 Task: Clear the download history from last 7 days.
Action: Mouse moved to (1015, 37)
Screenshot: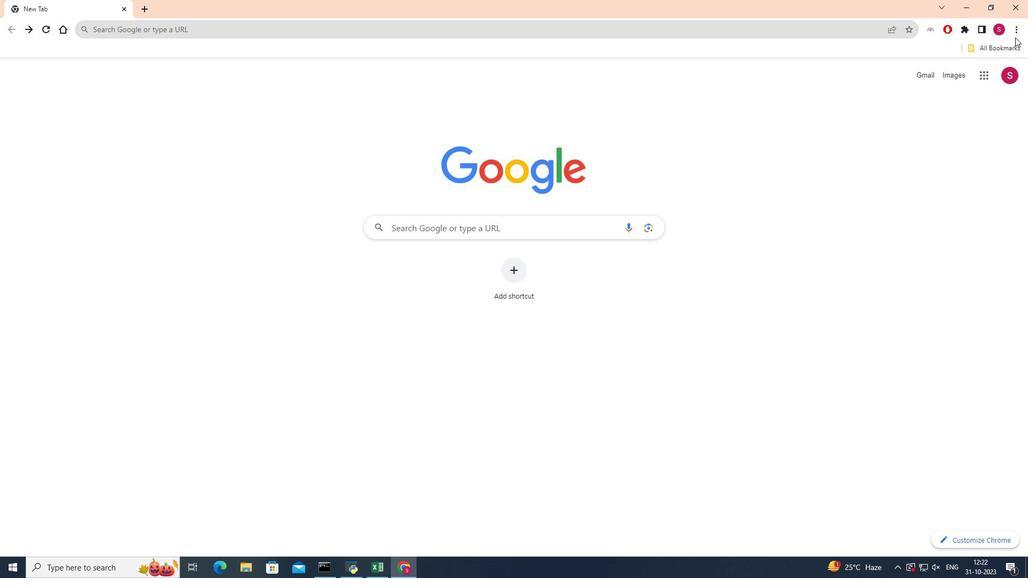 
Action: Mouse pressed left at (1015, 37)
Screenshot: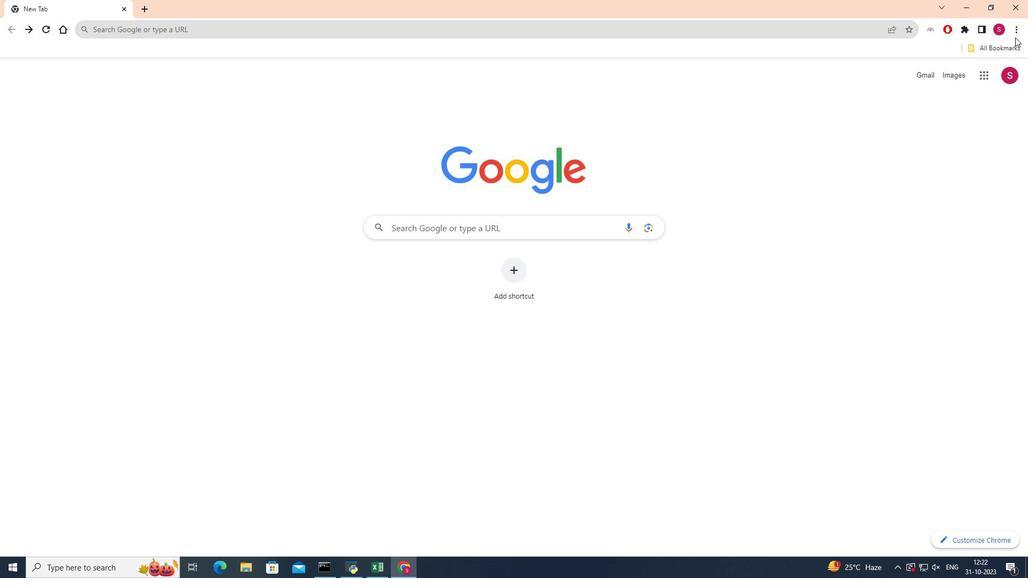 
Action: Mouse moved to (1019, 31)
Screenshot: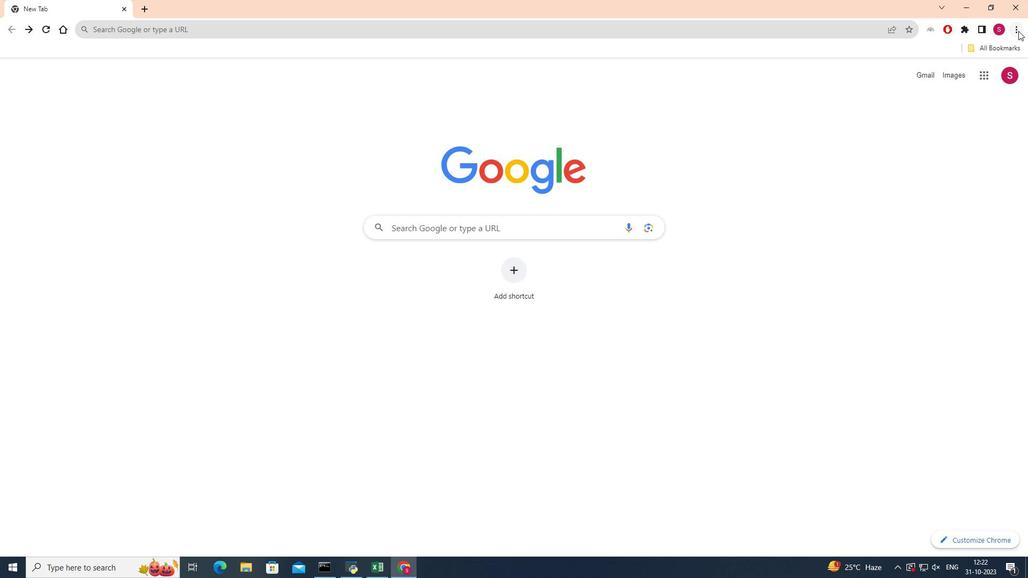 
Action: Mouse pressed left at (1019, 31)
Screenshot: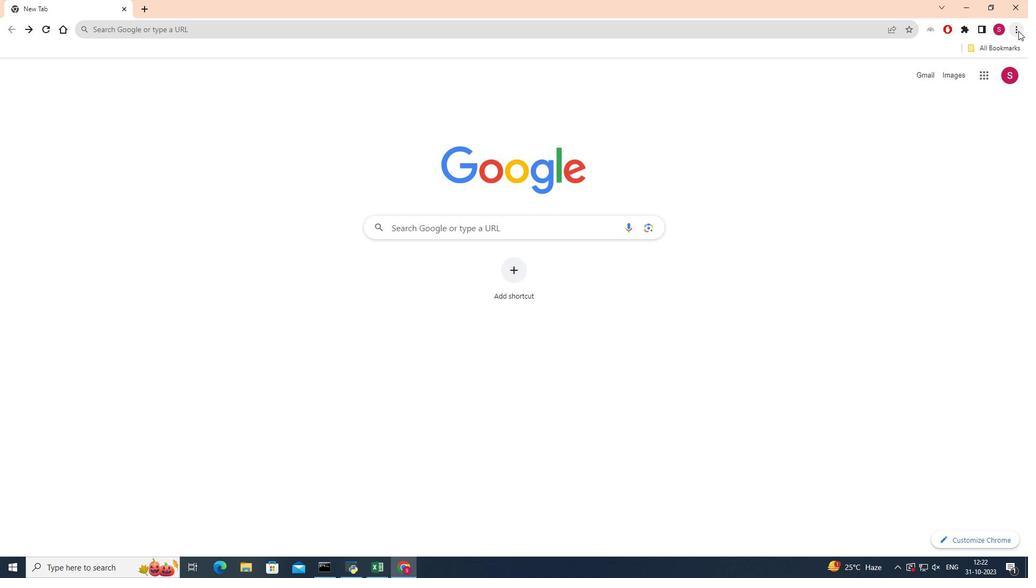 
Action: Mouse moved to (899, 82)
Screenshot: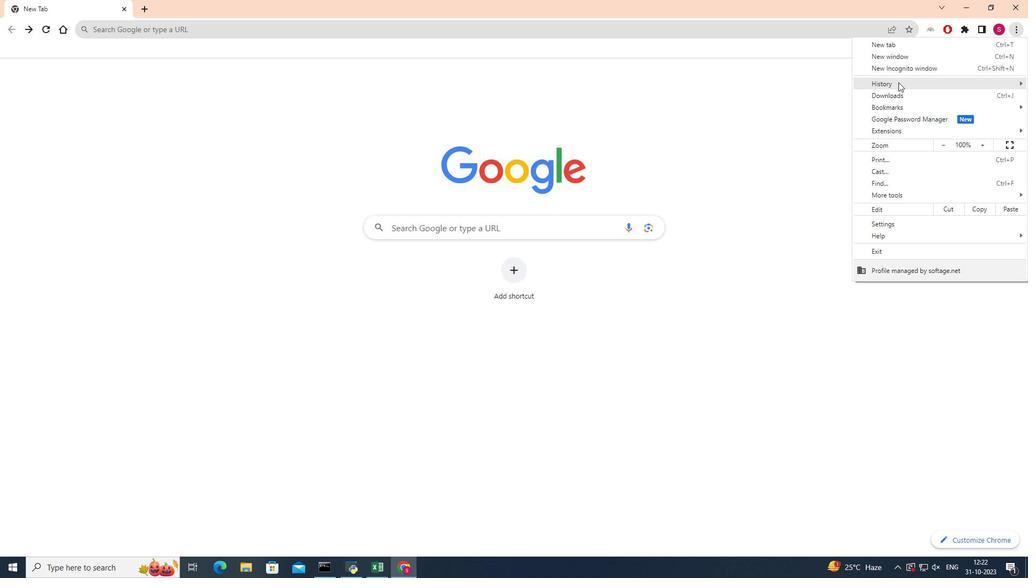
Action: Mouse pressed left at (899, 82)
Screenshot: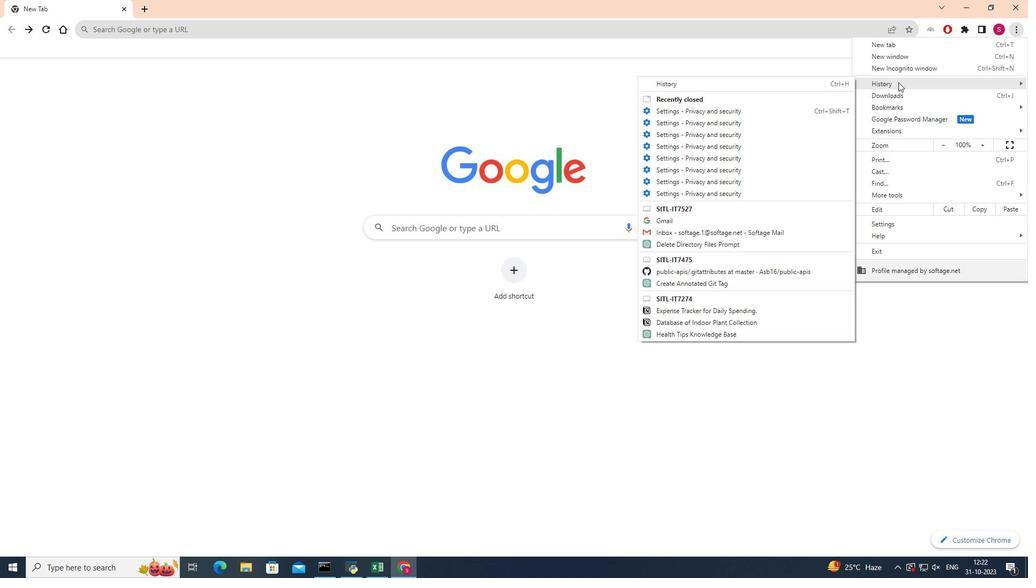 
Action: Mouse moved to (763, 85)
Screenshot: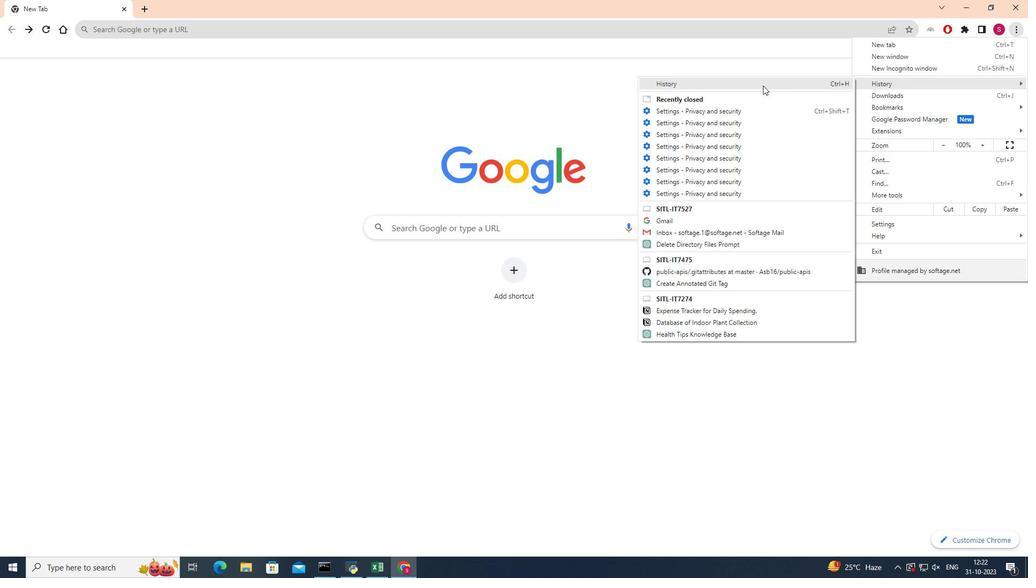 
Action: Mouse pressed left at (763, 85)
Screenshot: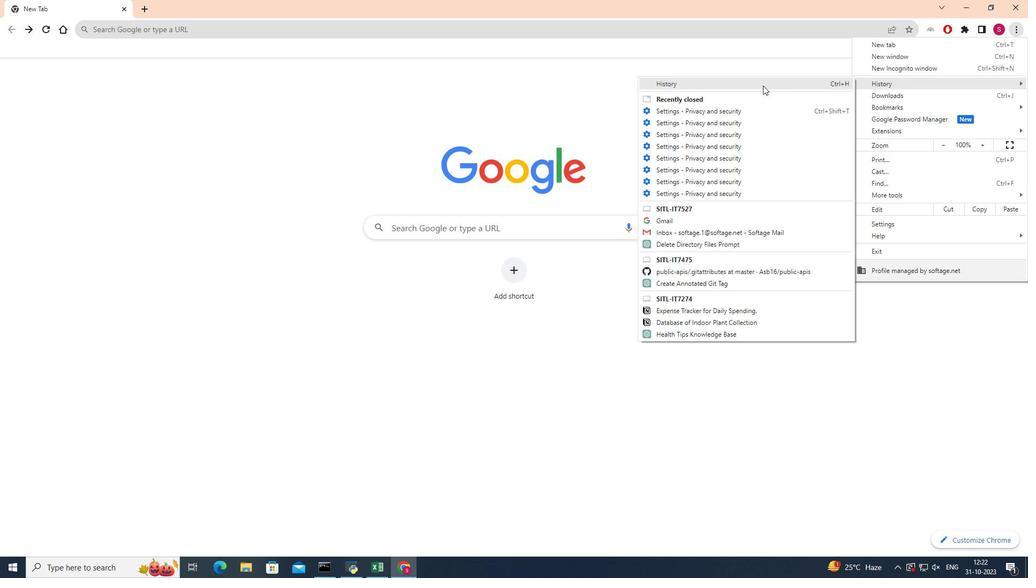 
Action: Mouse moved to (79, 135)
Screenshot: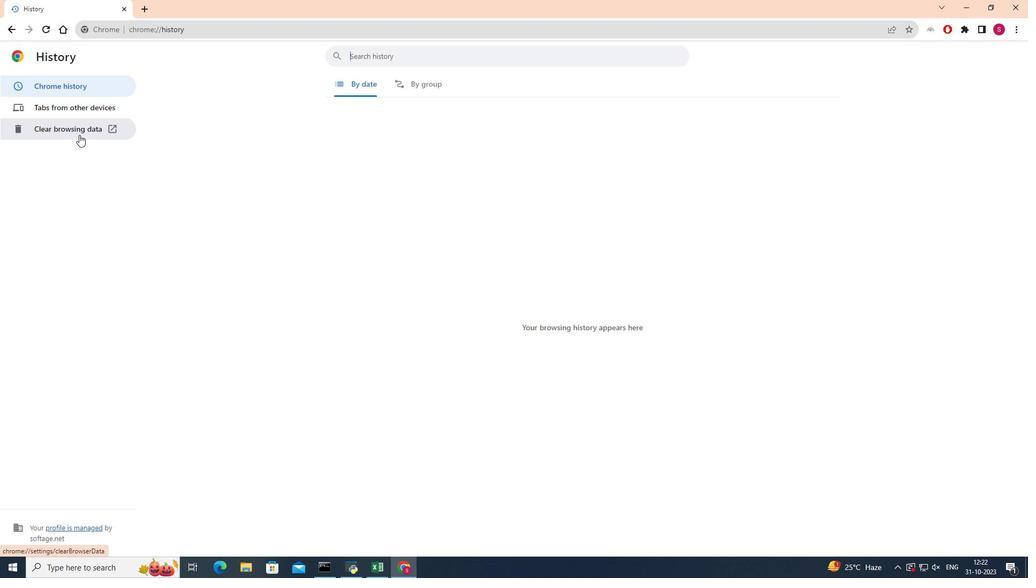 
Action: Mouse pressed left at (79, 135)
Screenshot: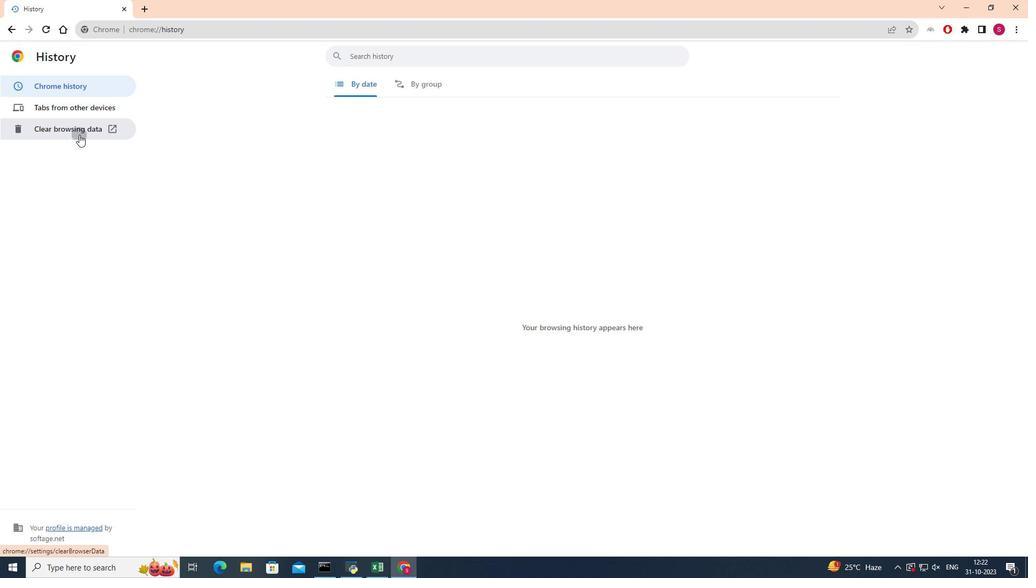 
Action: Mouse moved to (584, 174)
Screenshot: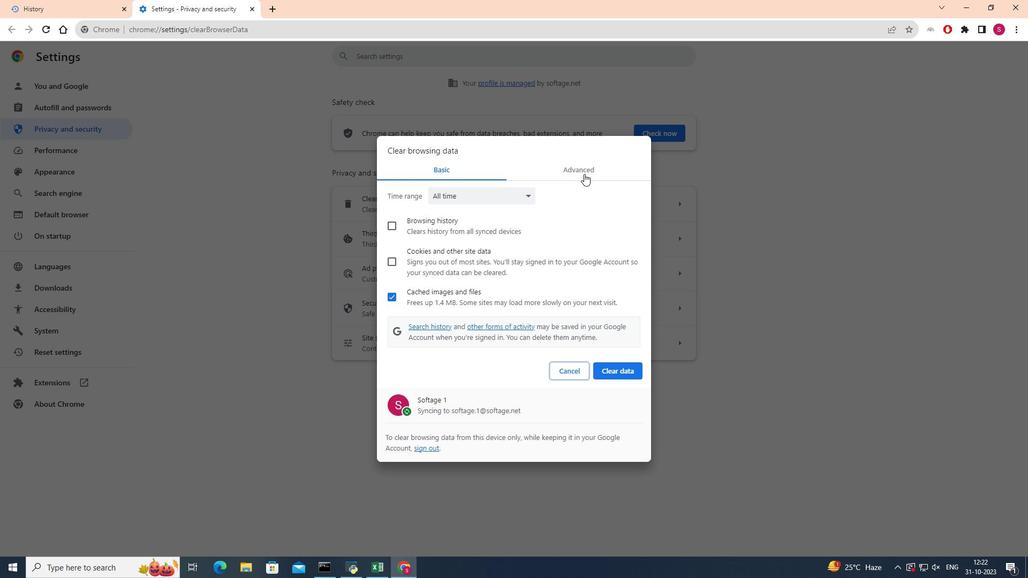 
Action: Mouse pressed left at (584, 174)
Screenshot: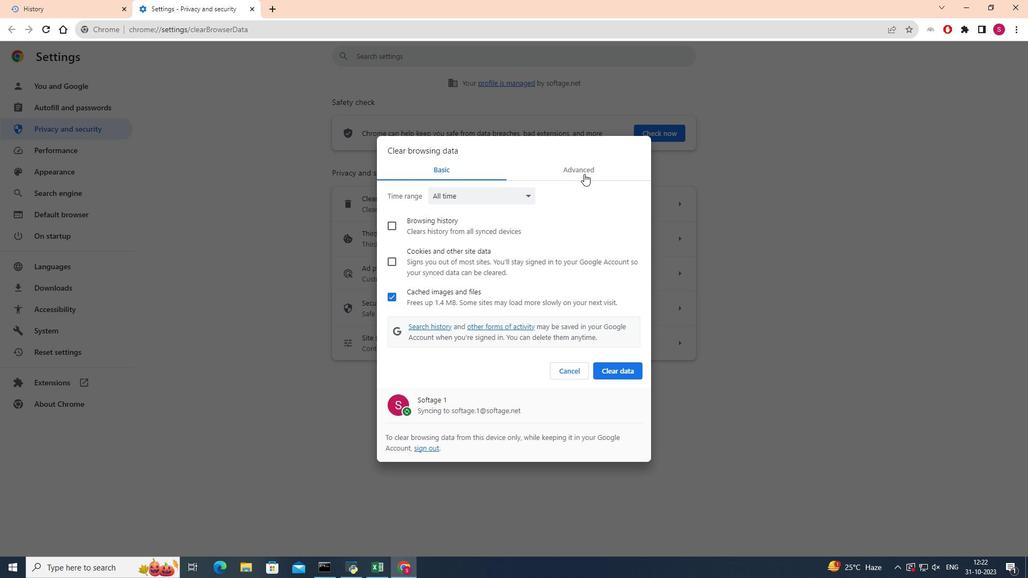 
Action: Mouse moved to (470, 199)
Screenshot: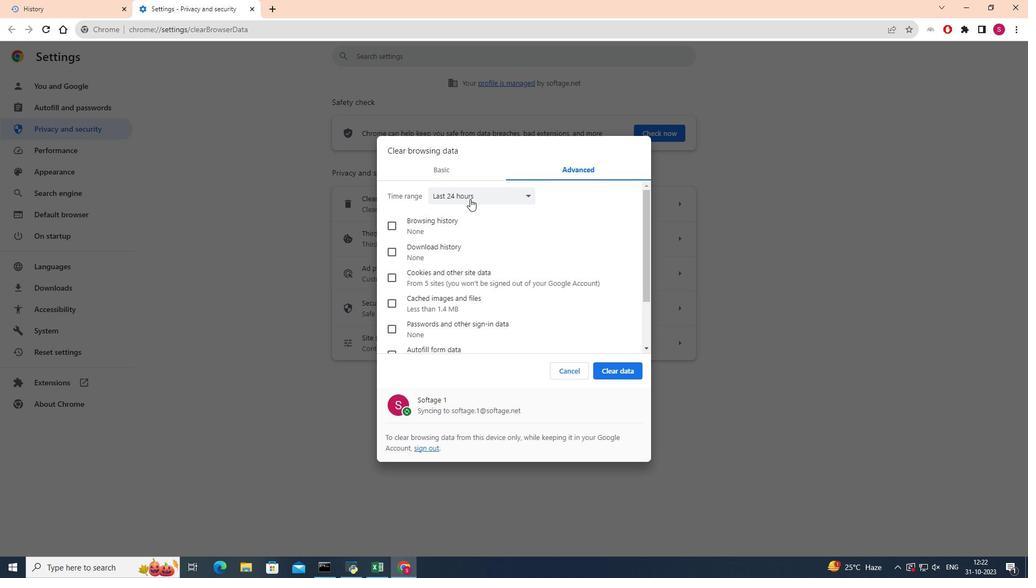 
Action: Mouse pressed left at (470, 199)
Screenshot: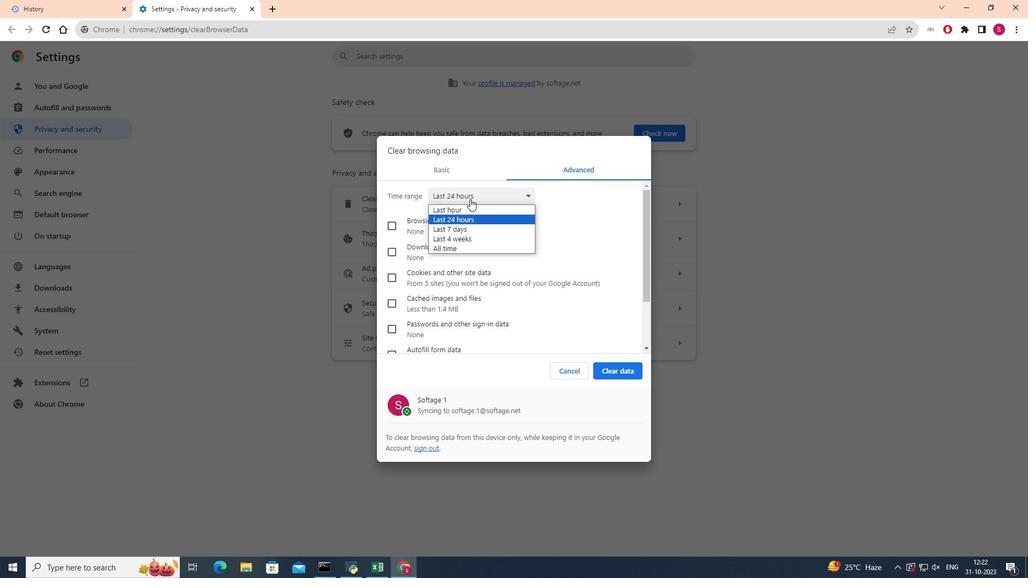 
Action: Mouse moved to (465, 229)
Screenshot: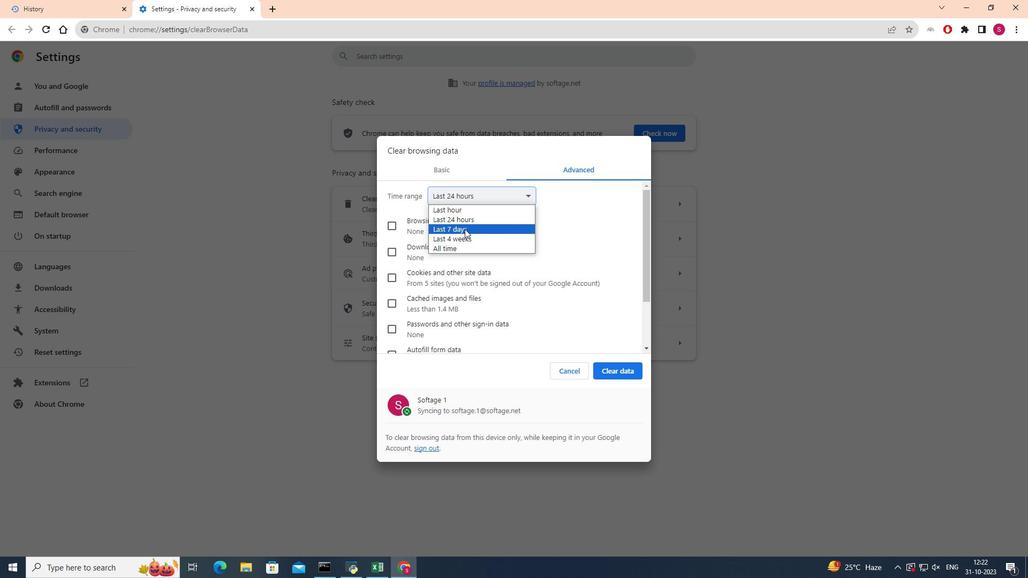 
Action: Mouse pressed left at (465, 229)
Screenshot: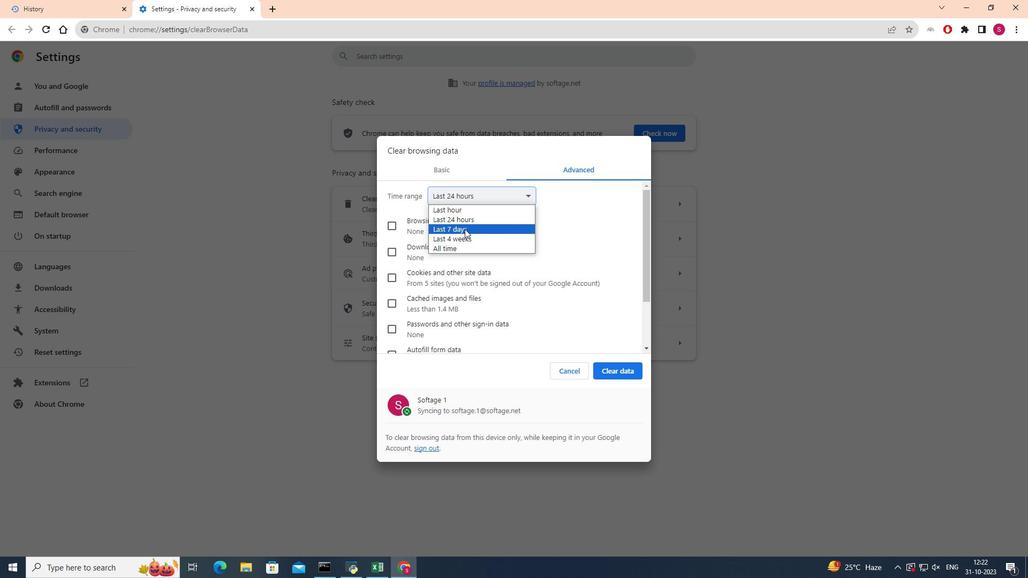 
Action: Mouse moved to (388, 252)
Screenshot: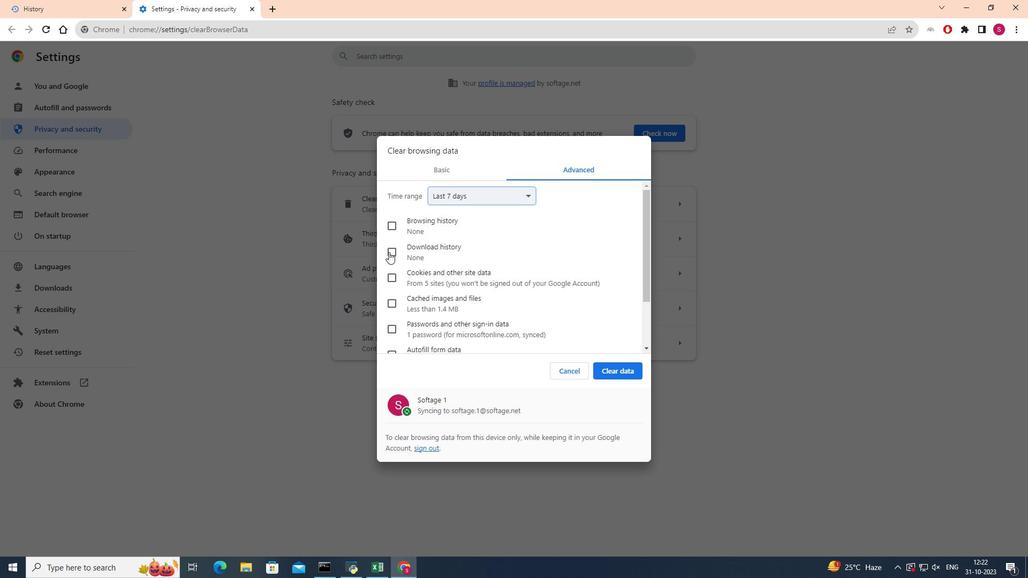 
Action: Mouse pressed left at (388, 252)
Screenshot: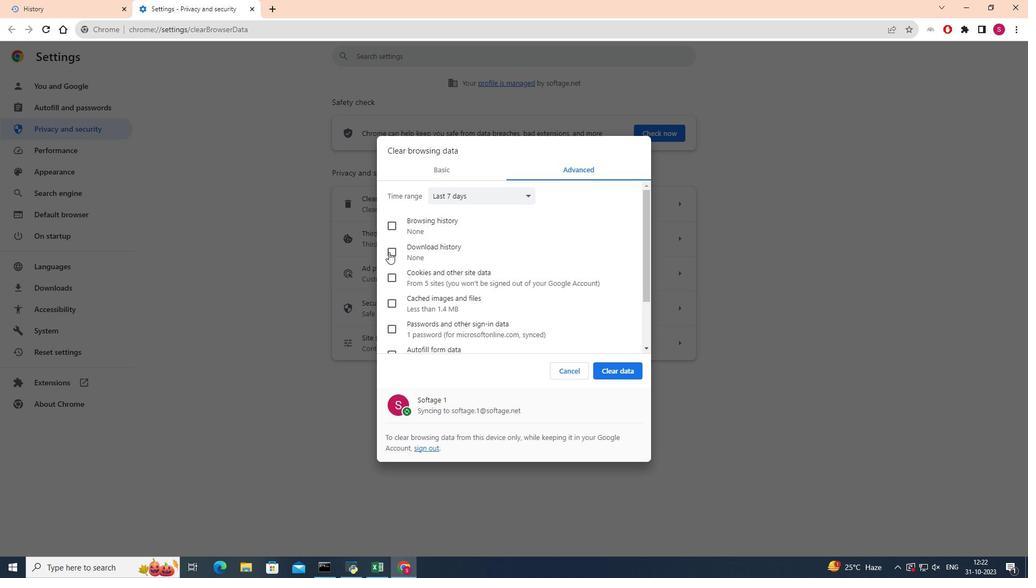 
Action: Mouse moved to (594, 251)
Screenshot: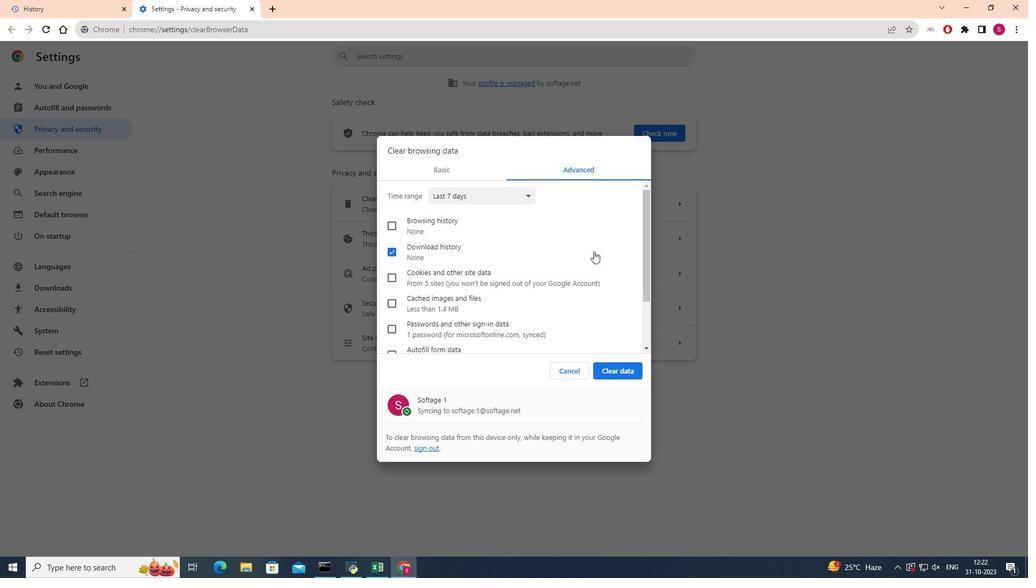 
Action: Mouse scrolled (594, 251) with delta (0, 0)
Screenshot: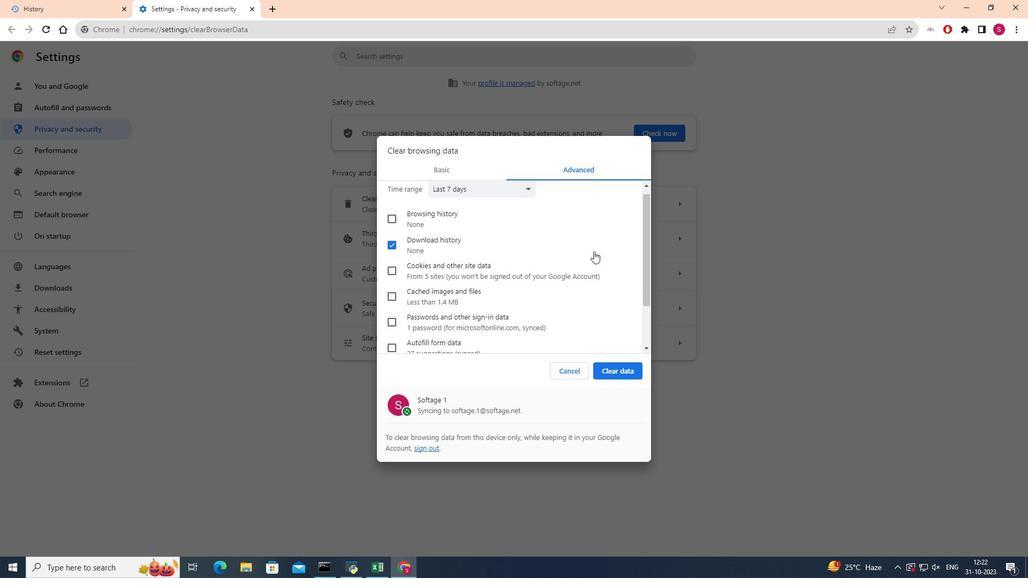 
Action: Mouse scrolled (594, 251) with delta (0, 0)
Screenshot: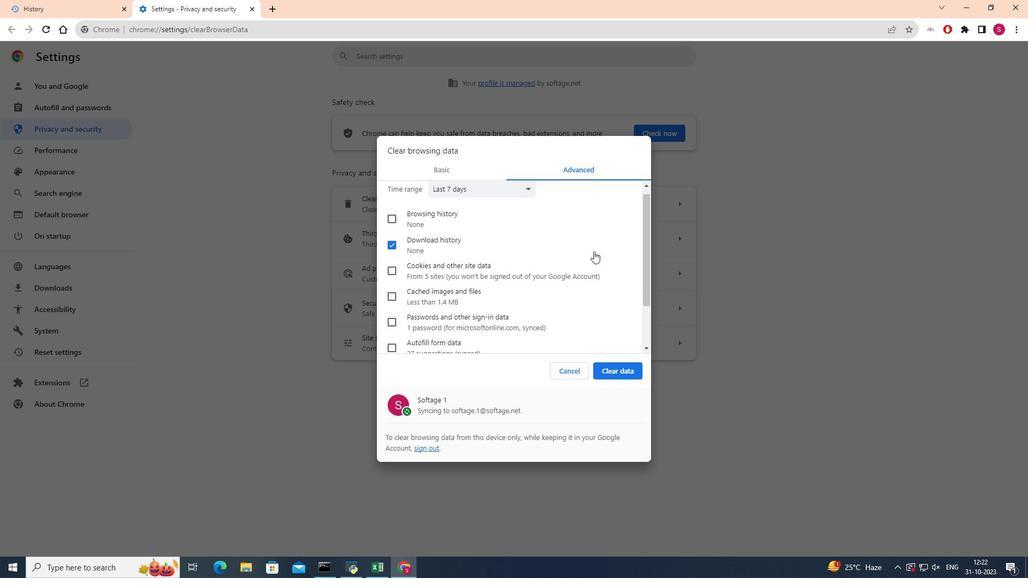 
Action: Mouse scrolled (594, 251) with delta (0, 0)
Screenshot: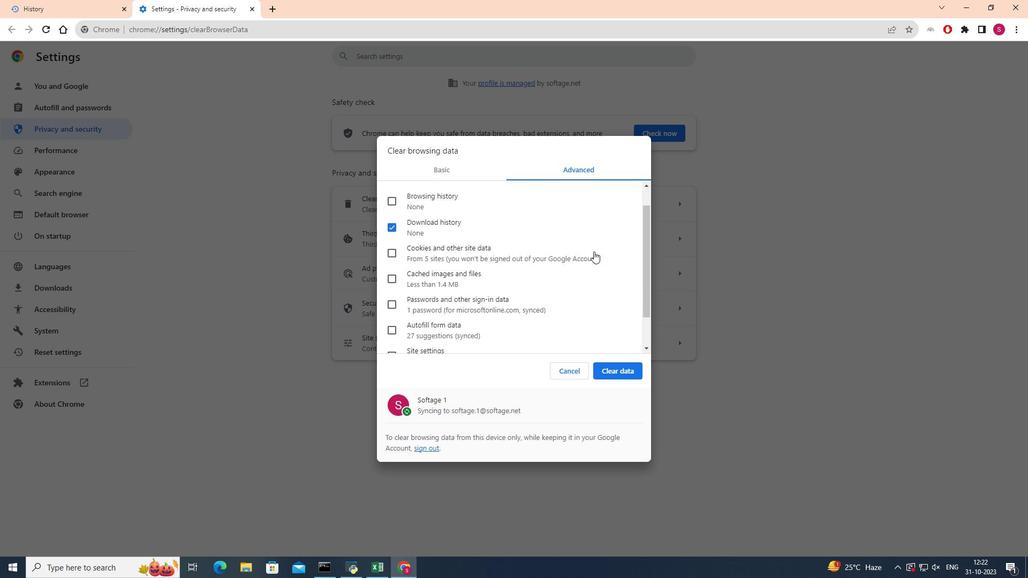 
Action: Mouse scrolled (594, 251) with delta (0, 0)
Screenshot: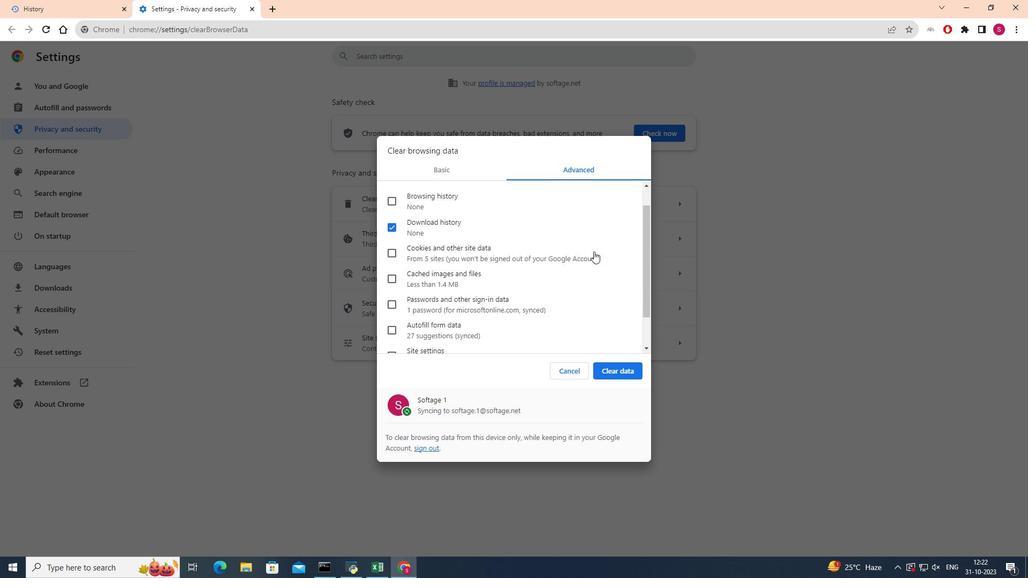 
Action: Mouse scrolled (594, 251) with delta (0, 0)
Screenshot: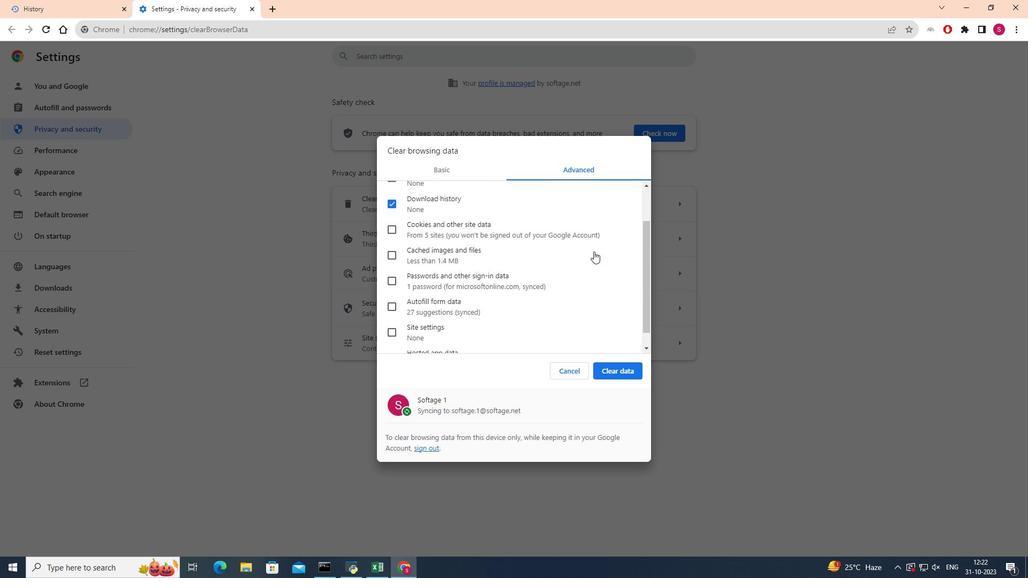 
Action: Mouse moved to (392, 343)
Screenshot: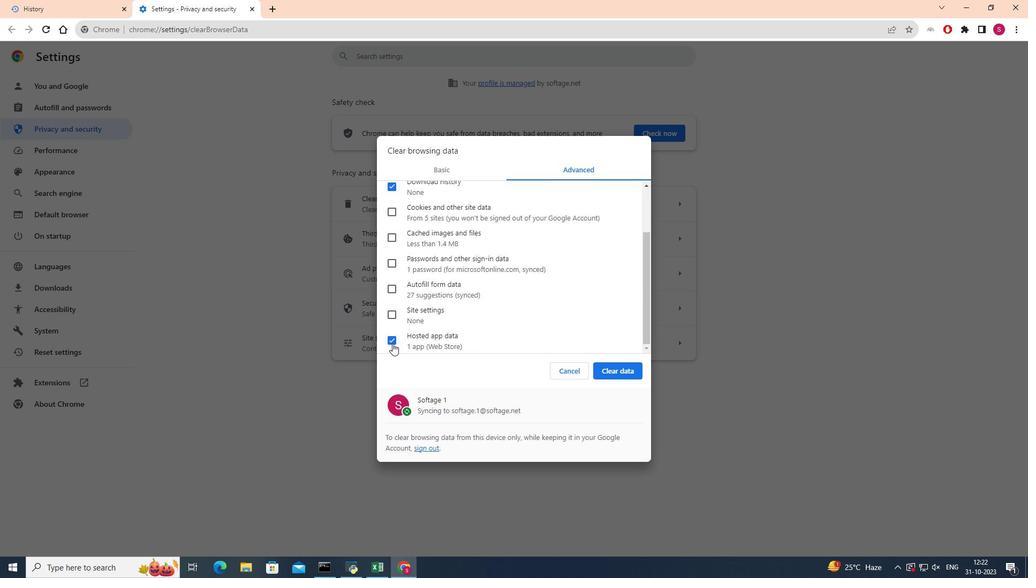 
Action: Mouse pressed left at (392, 343)
Screenshot: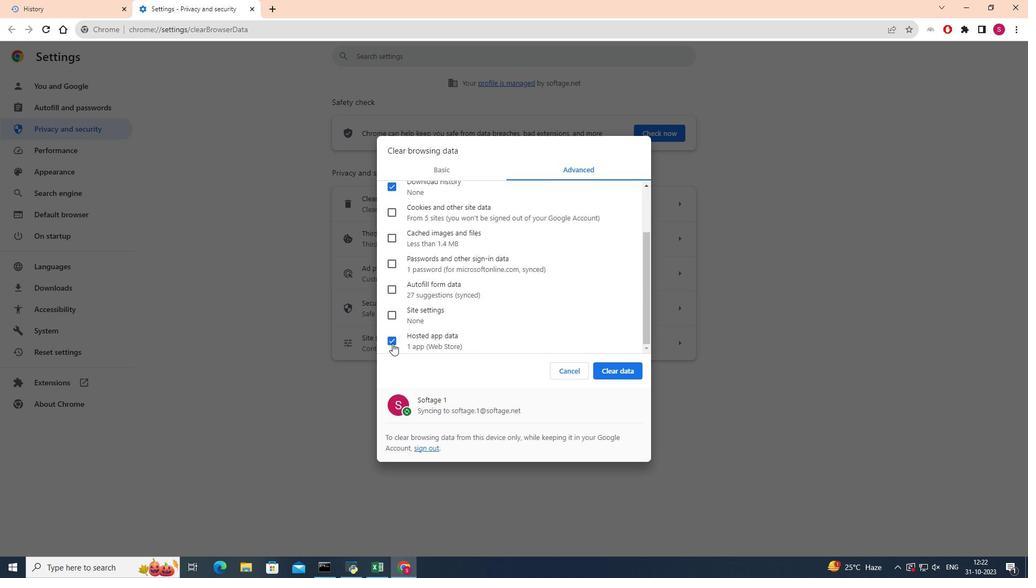 
Action: Mouse moved to (621, 375)
Screenshot: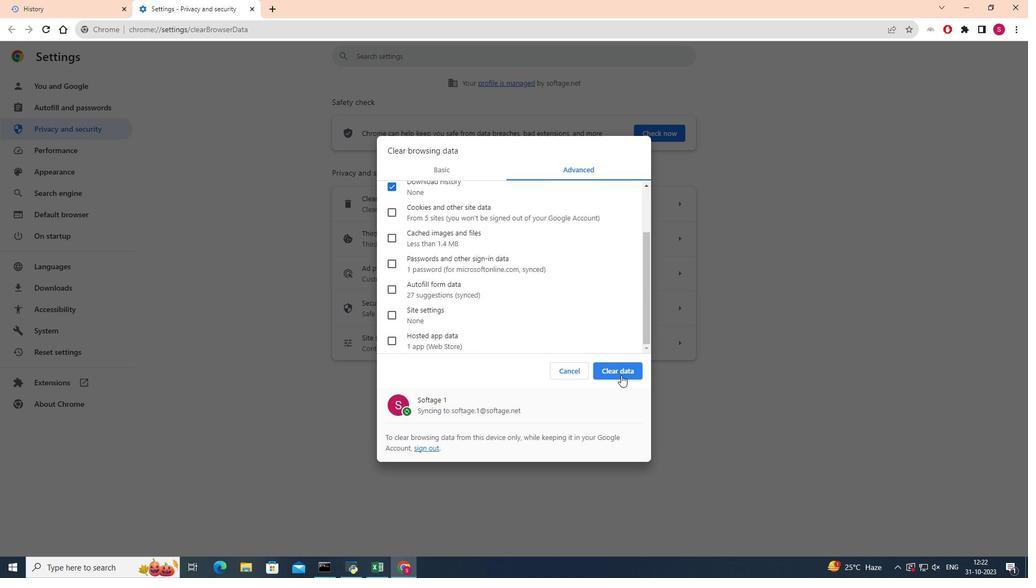 
Action: Mouse pressed left at (621, 375)
Screenshot: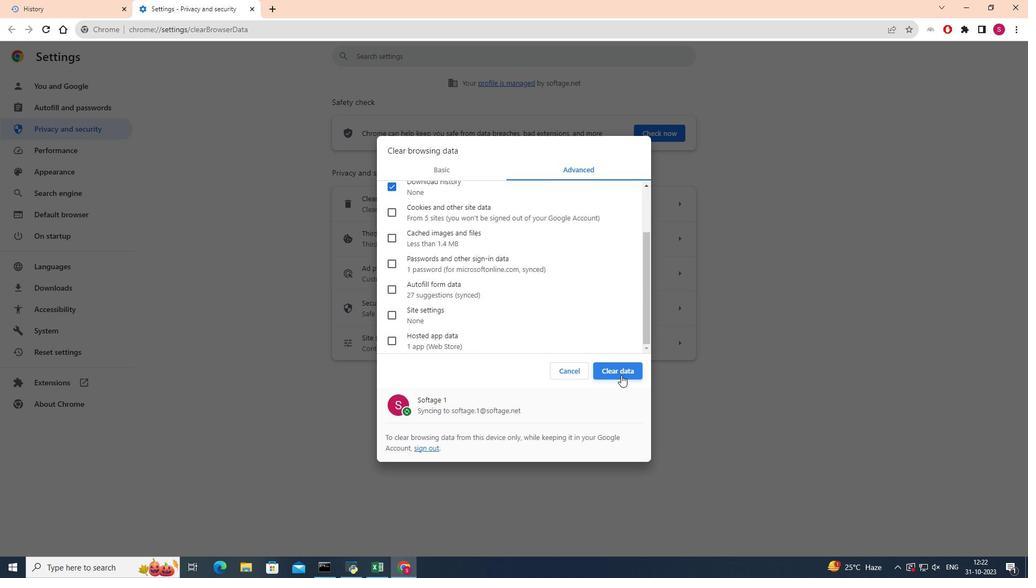 
Action: Mouse moved to (630, 372)
Screenshot: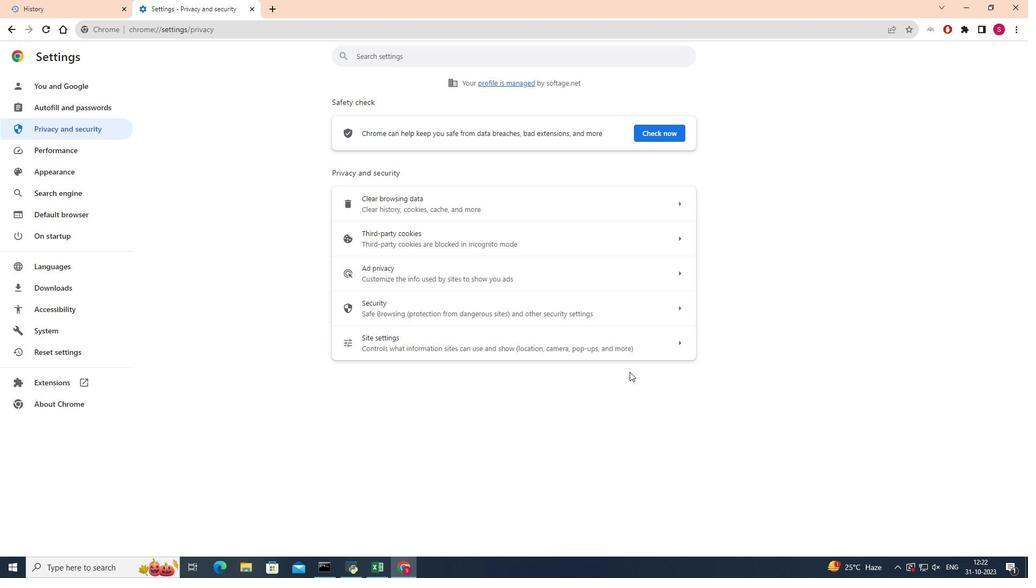 
